 Task: Select match case.
Action: Mouse pressed left at (87, 196)
Screenshot: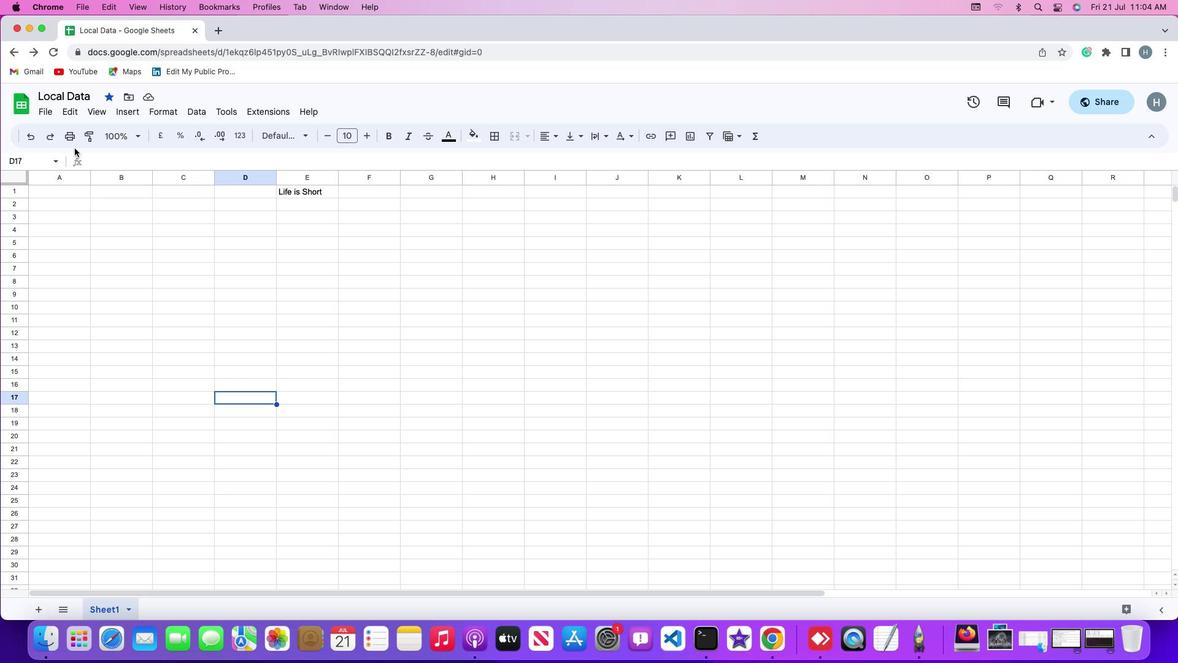
Action: Mouse pressed left at (87, 196)
Screenshot: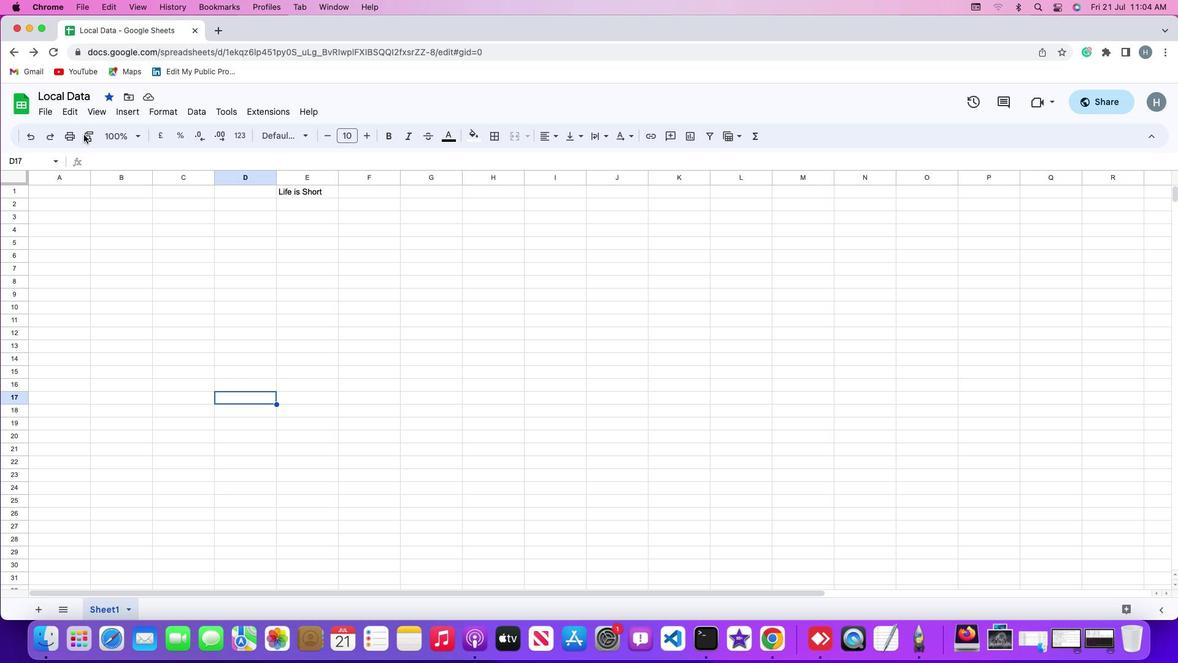 
Action: Mouse moved to (73, 109)
Screenshot: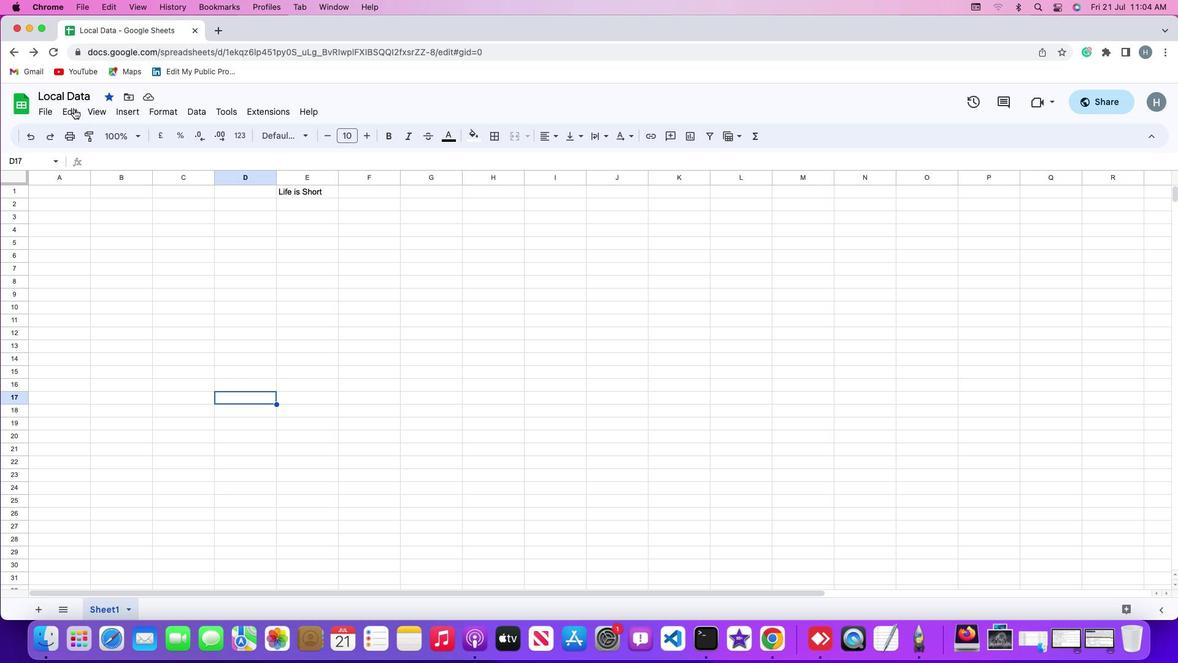 
Action: Mouse pressed left at (73, 109)
Screenshot: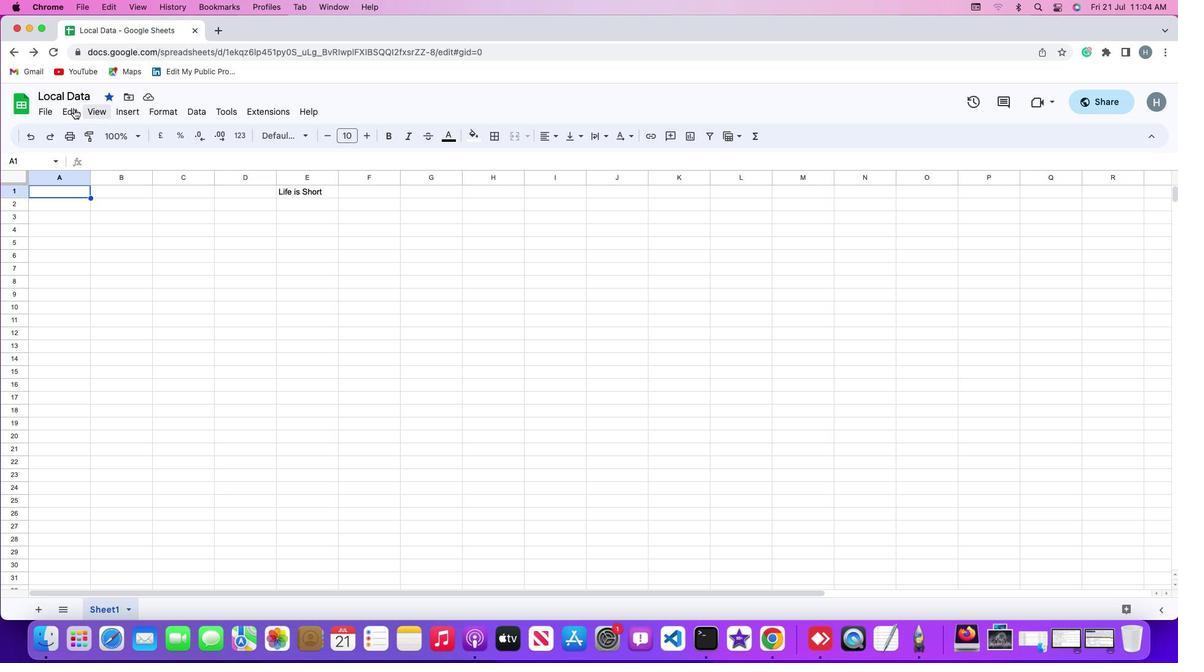 
Action: Mouse moved to (112, 322)
Screenshot: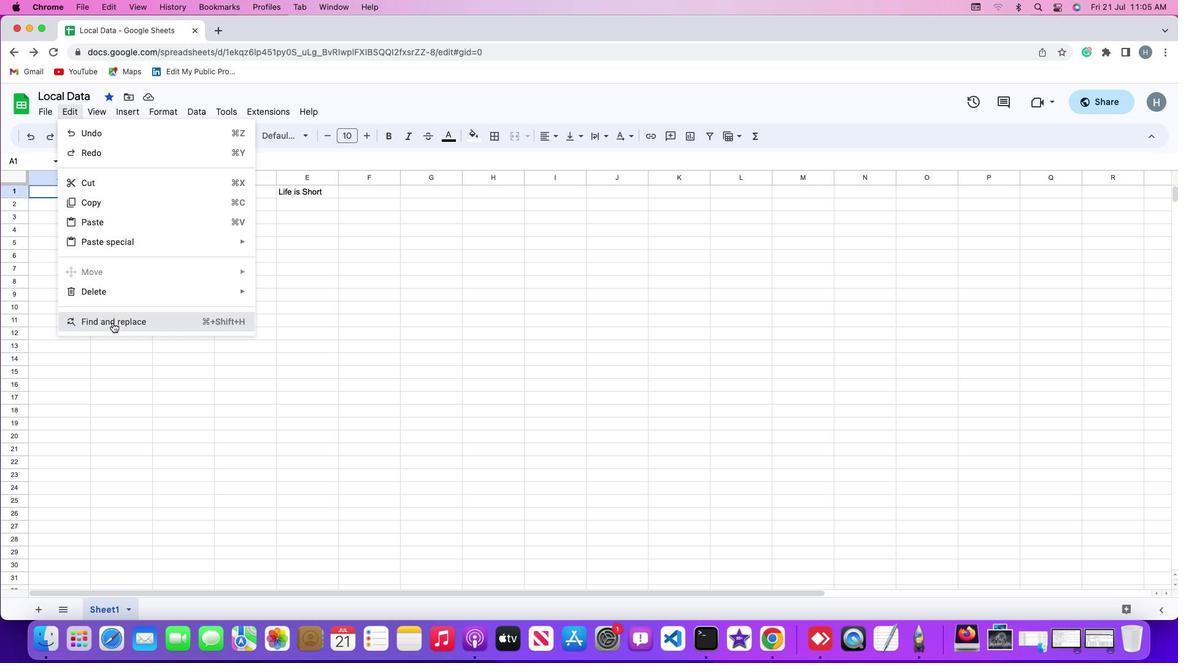 
Action: Mouse pressed left at (112, 322)
Screenshot: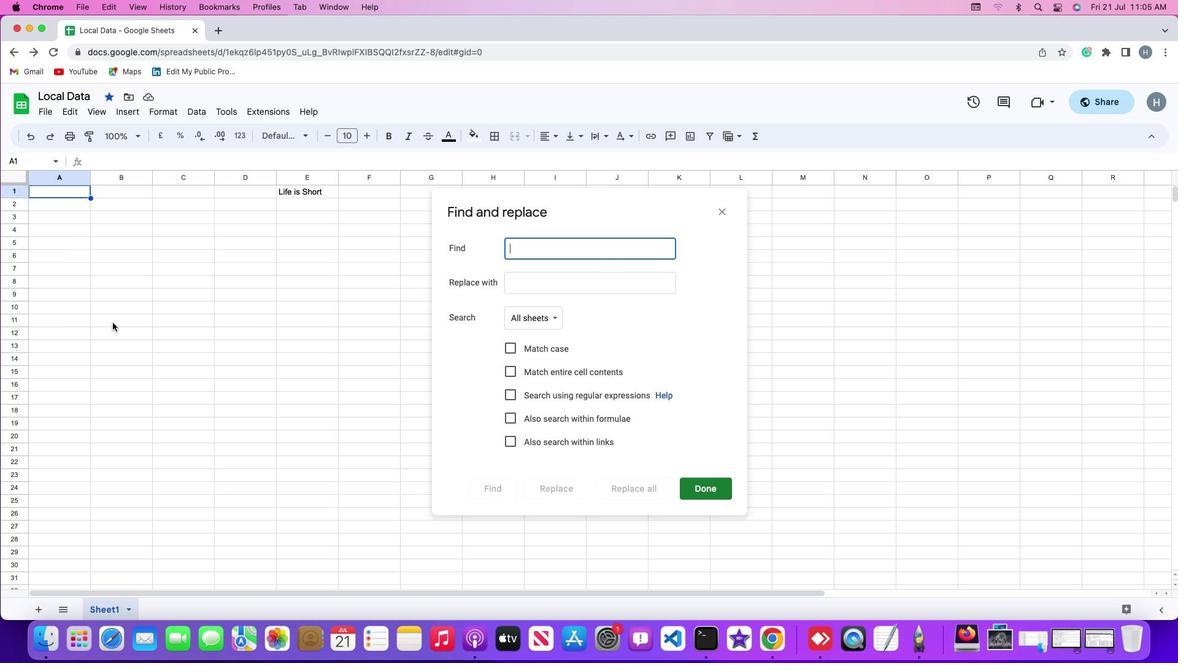 
Action: Mouse moved to (510, 348)
Screenshot: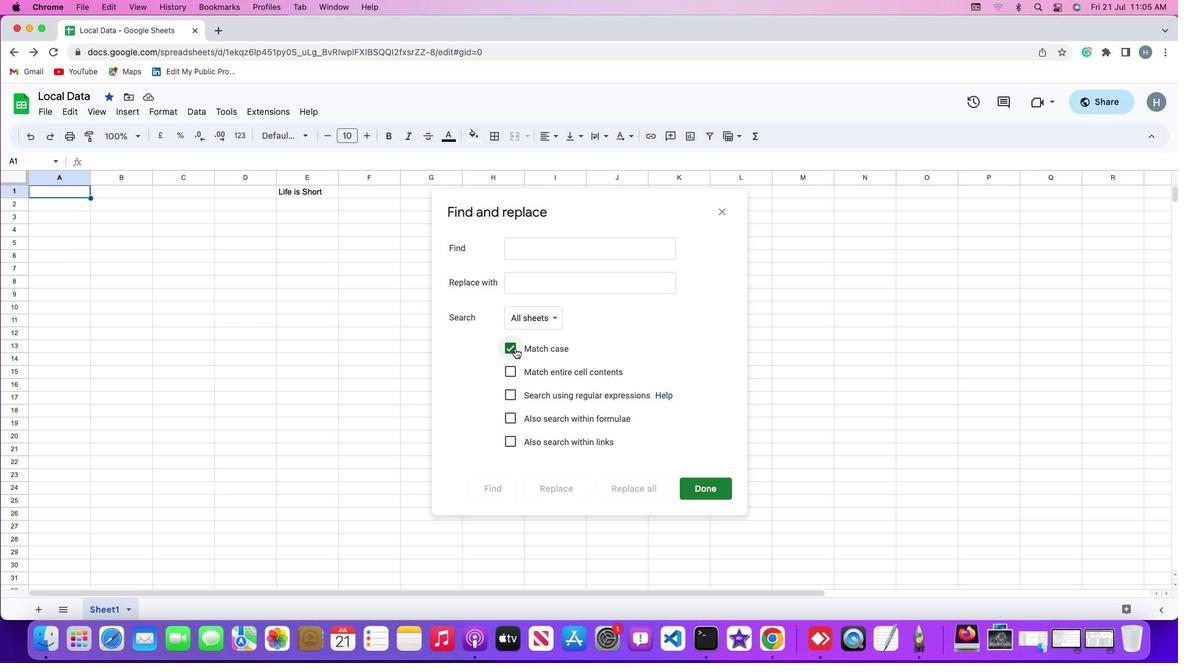 
Action: Mouse pressed left at (510, 348)
Screenshot: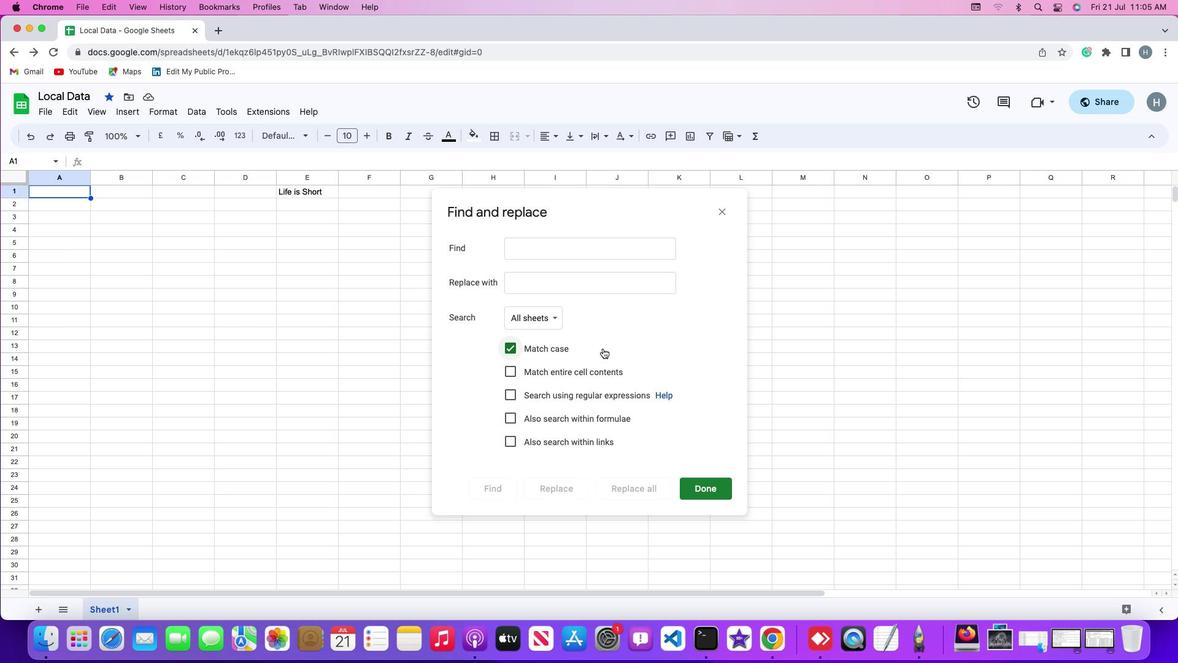 
Action: Mouse moved to (690, 346)
Screenshot: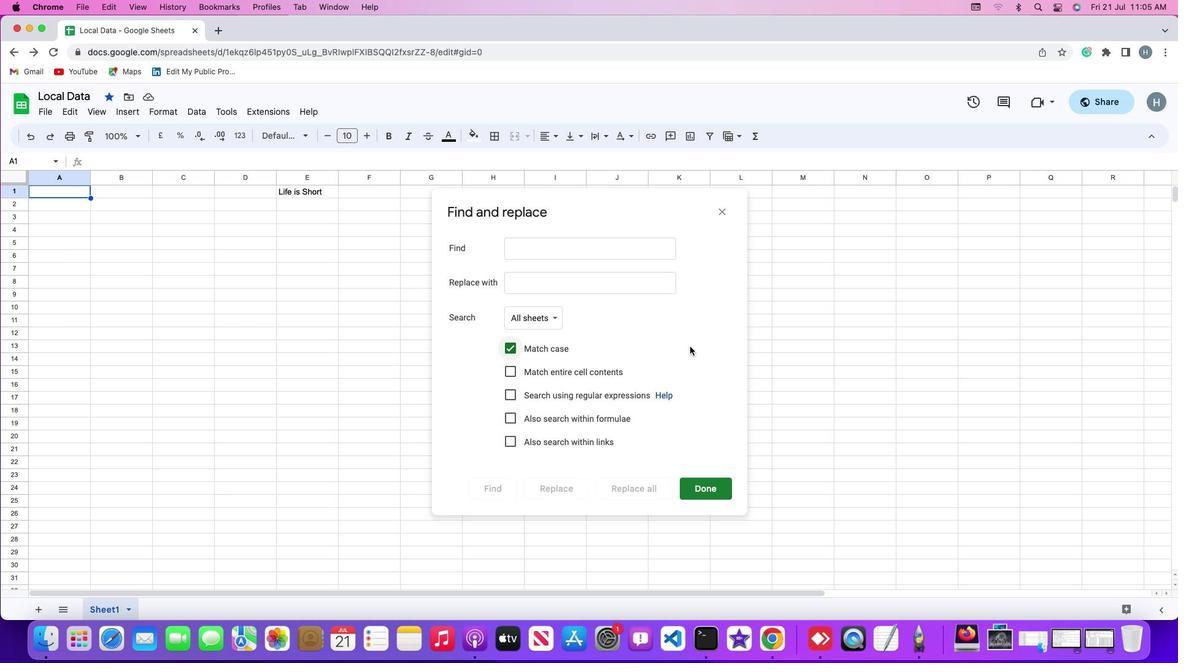 
